 Task: Select Pets. Add to cart, from CVS_x000D_
 for 4287 Palmer Road, Westerville, Ohio 43081, Cell Number 614-742-1053, following items : Nutro Natural Choice Dry Dog Food Adult Chicken & Brown Rice Recipe (5 lb)_x000D_
 - 1, Rachael Ray Nutrish Real Chicken & Veggies Dry Dog Food (3.5 lb)_x000D_
 - 1, Nature''s Recipe Grain Free Dog Food Chicken, Sweet Potato and Pumpkin (4 lb)_x000D_
 - 1, Cesar Dry Dog Food Filet Mignon Flavor and Spring Vegetables Garnish (5 lb)_x000D_
 - 1, Purina Beggin'' Dog Treats Original with Bacon Strips (6 oz)_x000D_
 - 1
Action: Mouse moved to (465, 95)
Screenshot: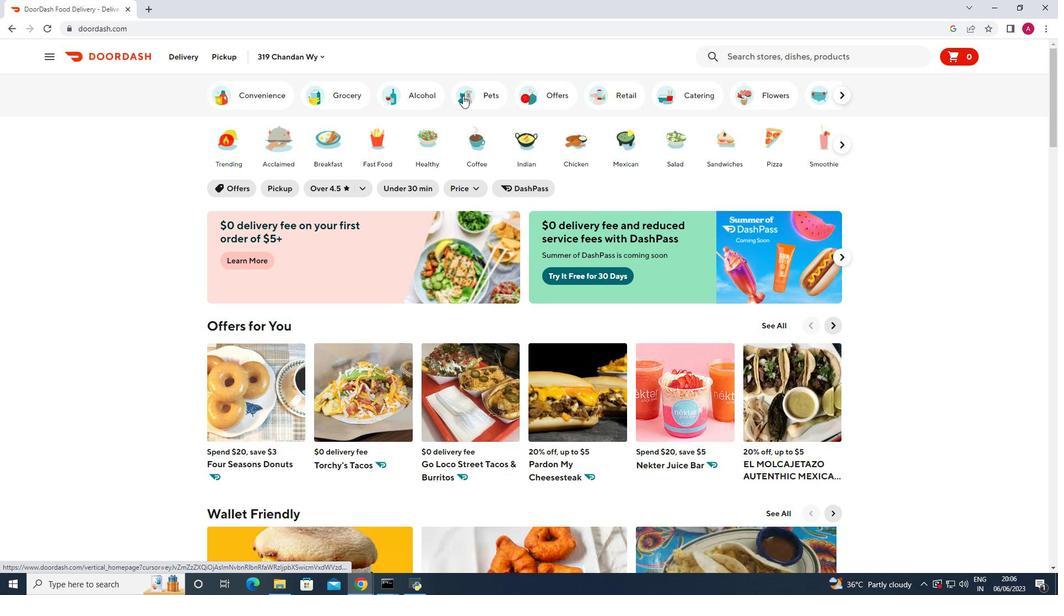 
Action: Mouse pressed left at (465, 95)
Screenshot: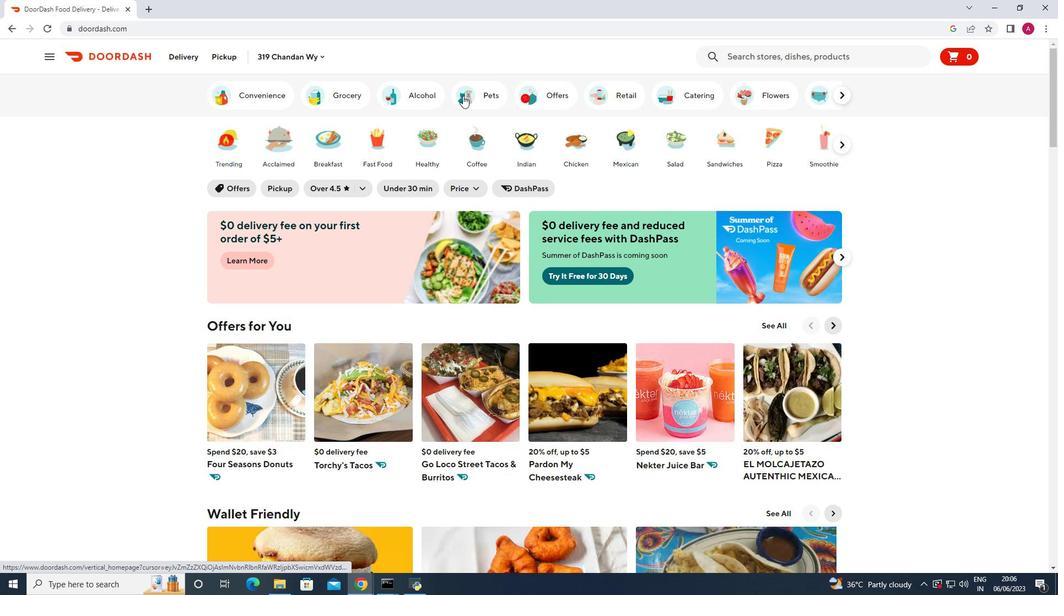 
Action: Mouse moved to (815, 297)
Screenshot: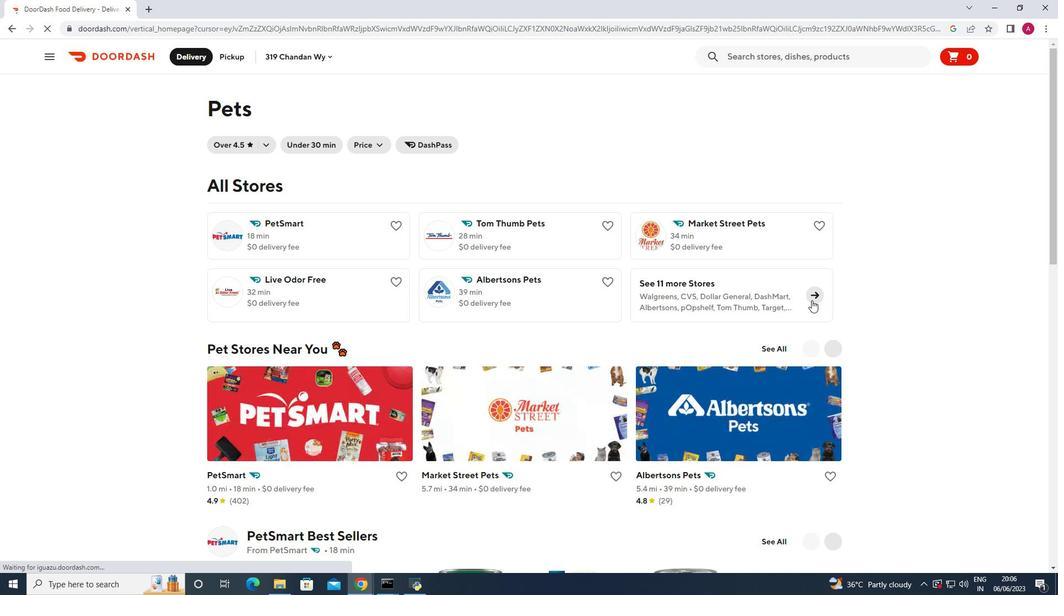 
Action: Mouse pressed left at (815, 297)
Screenshot: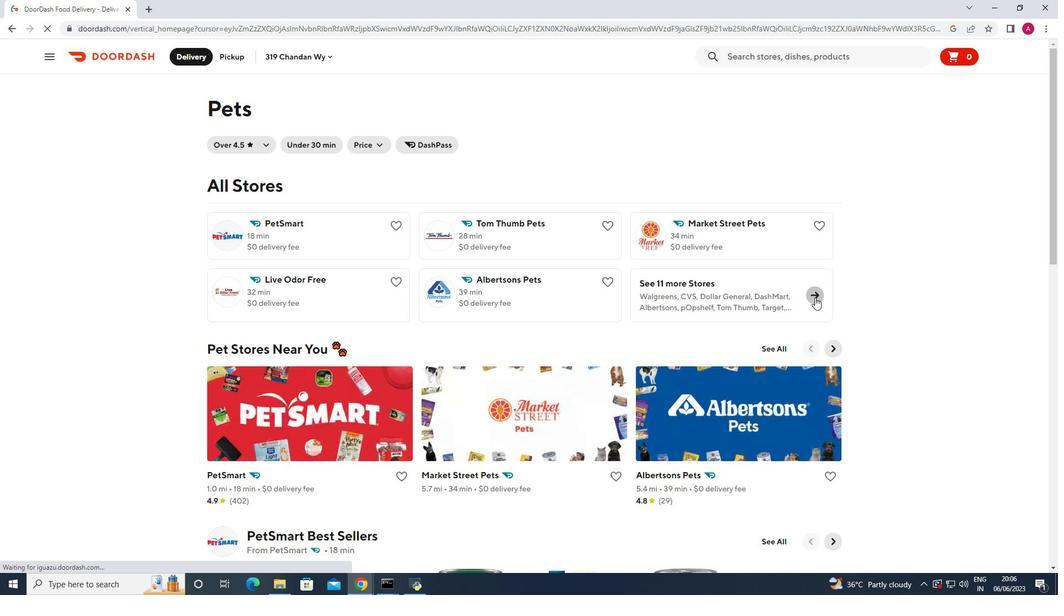 
Action: Mouse moved to (302, 285)
Screenshot: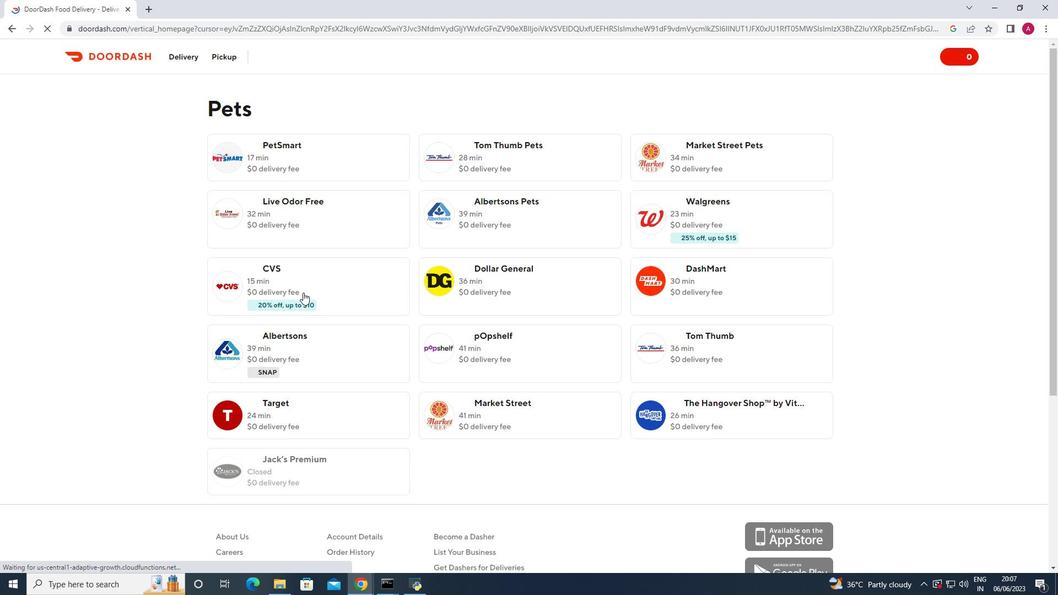 
Action: Mouse pressed left at (302, 285)
Screenshot: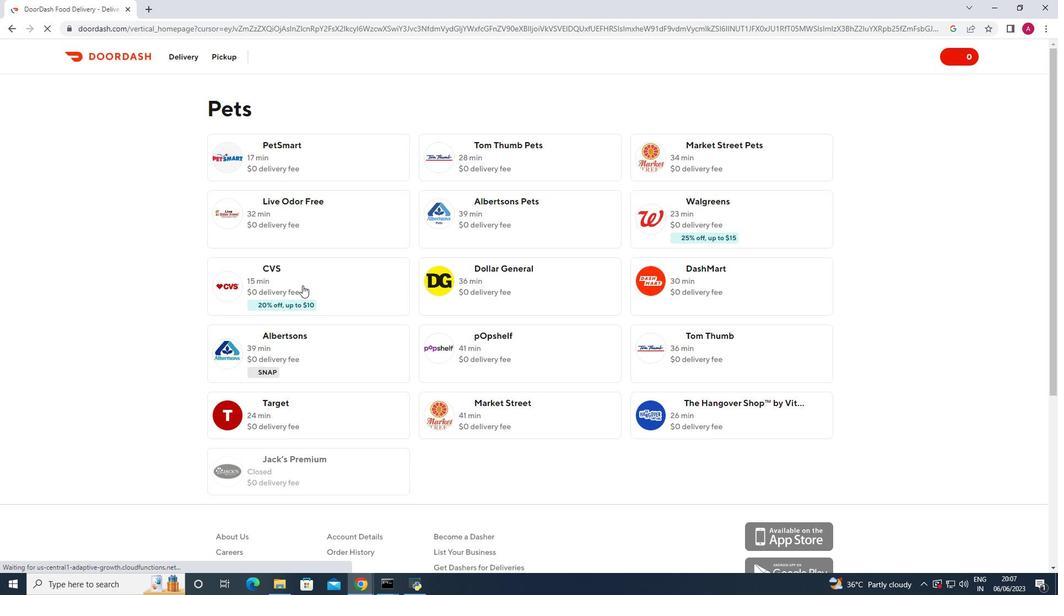 
Action: Mouse moved to (232, 56)
Screenshot: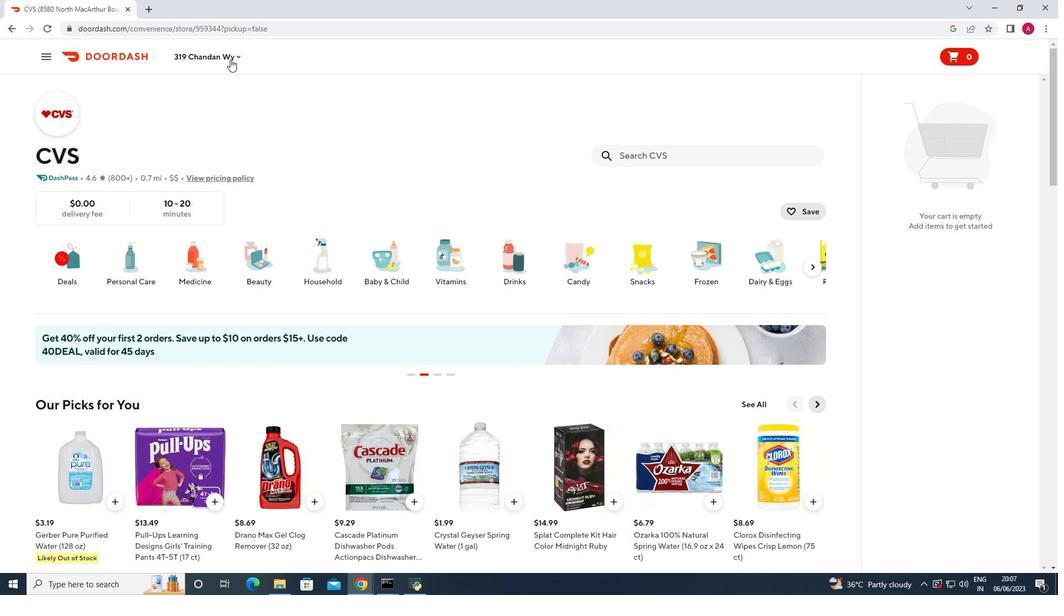 
Action: Mouse pressed left at (232, 56)
Screenshot: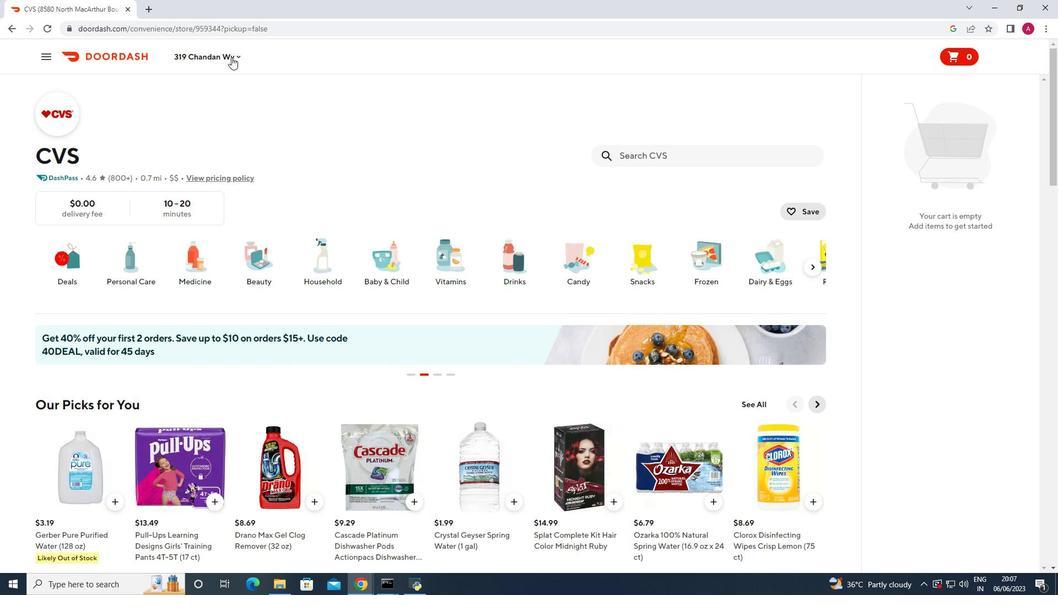 
Action: Mouse moved to (244, 103)
Screenshot: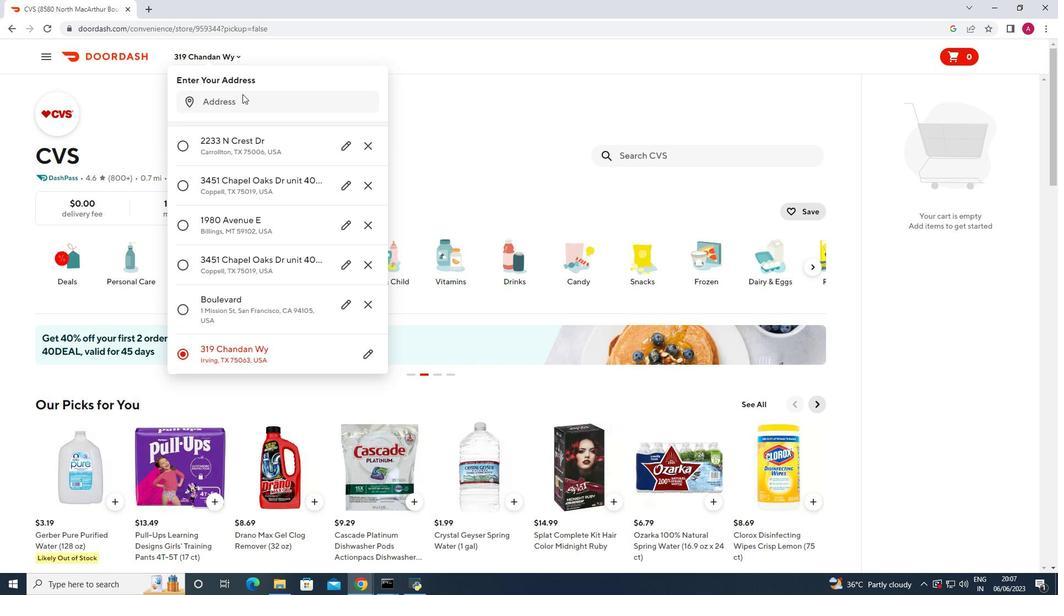 
Action: Mouse pressed left at (244, 103)
Screenshot: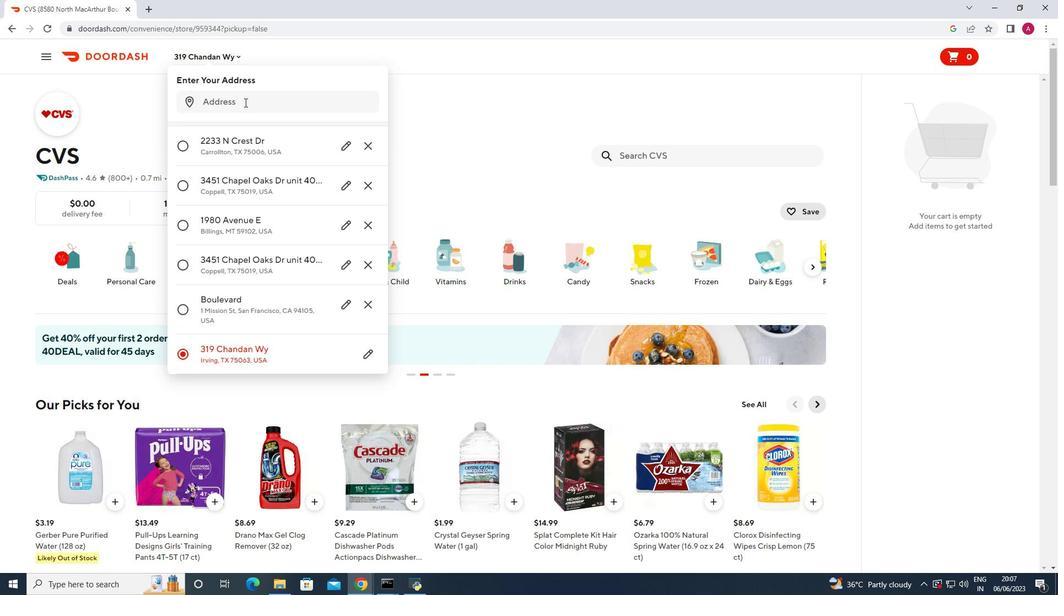 
Action: Key pressed 4287<Key.space>plamer<Key.space>road<Key.space>westerville<Key.space>ohio<Key.space>43081<Key.enter>
Screenshot: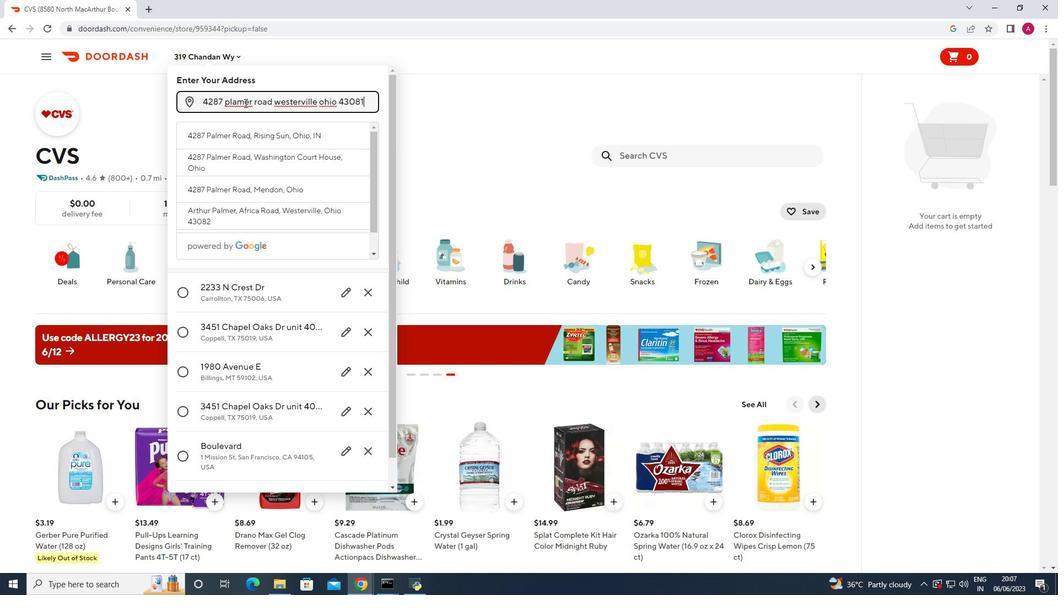 
Action: Mouse moved to (321, 458)
Screenshot: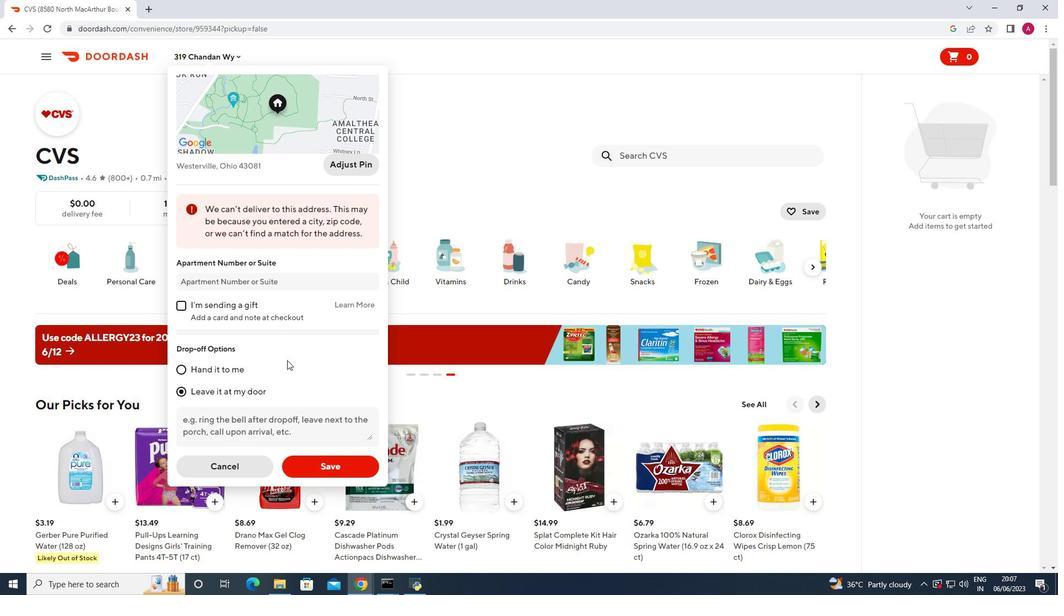 
Action: Mouse pressed left at (321, 458)
Screenshot: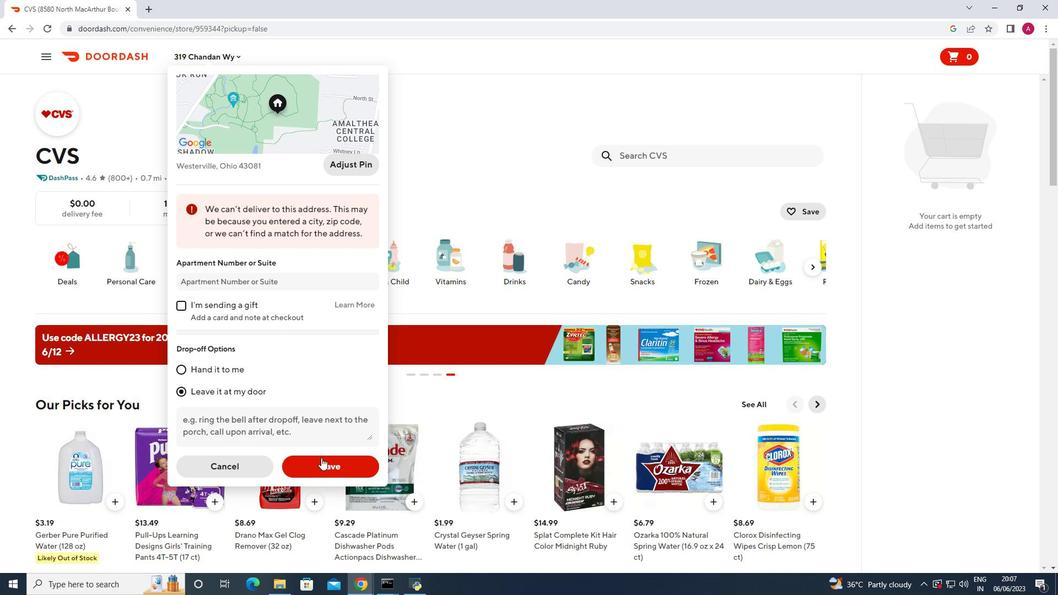 
Action: Mouse moved to (664, 147)
Screenshot: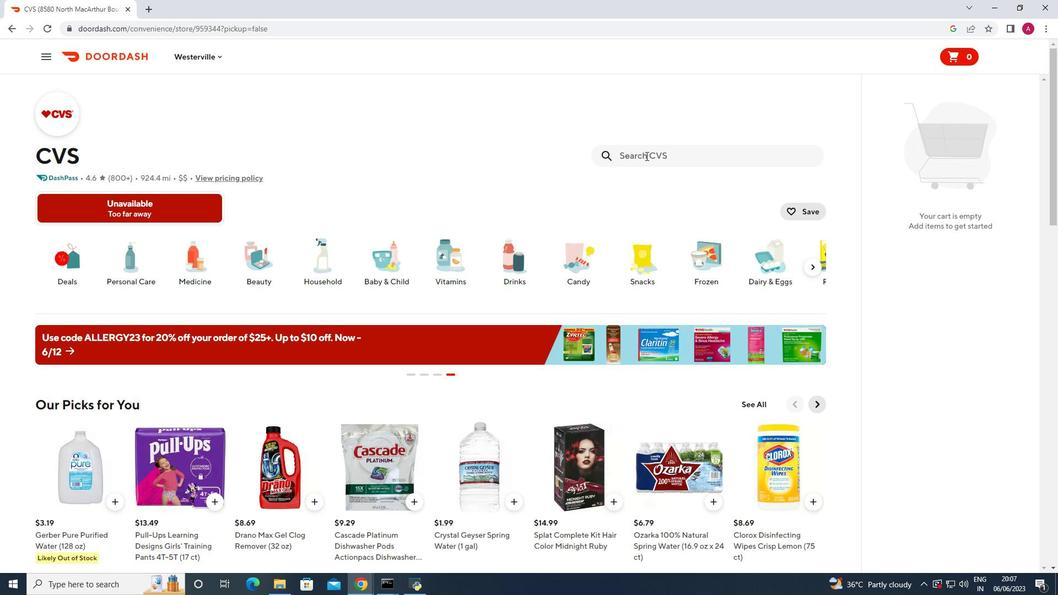 
Action: Mouse pressed left at (664, 147)
Screenshot: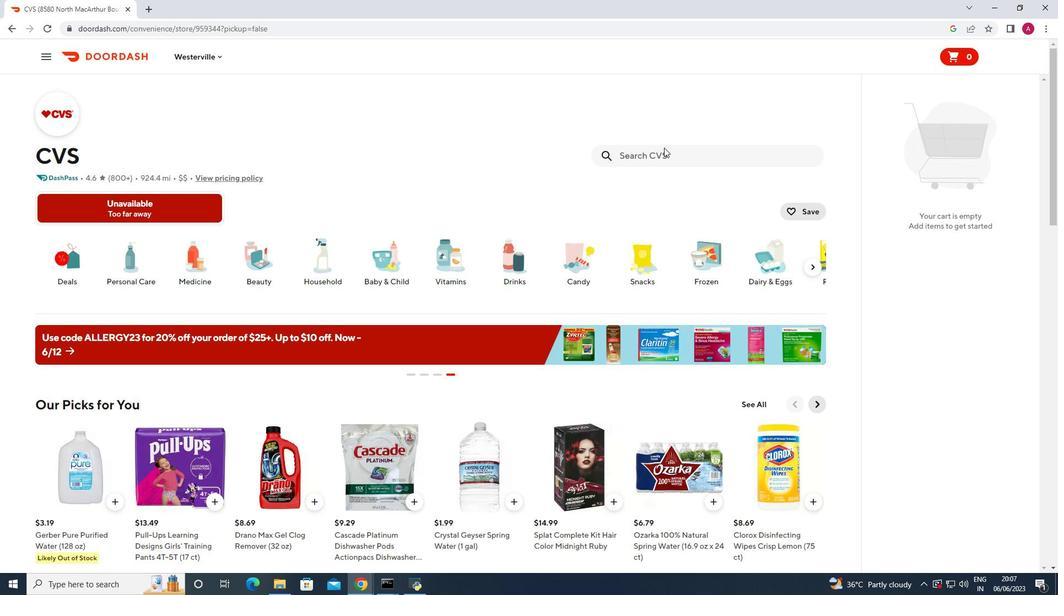 
Action: Mouse moved to (587, 126)
Screenshot: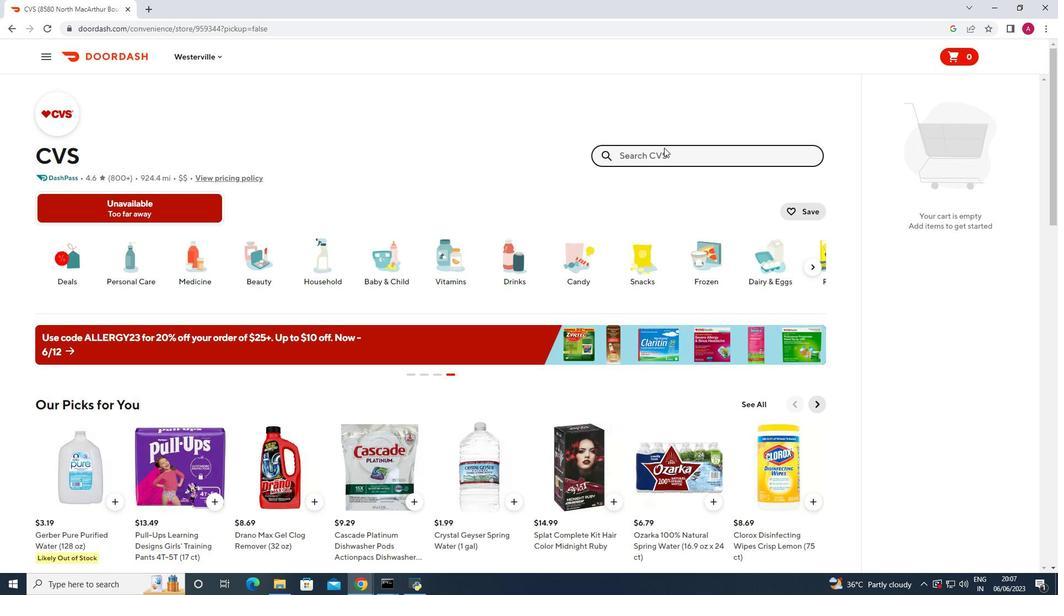 
Action: Key pressed nutro<Key.space>natural<Key.space>choice<Key.space>dry<Key.space>dog<Key.space>food<Key.space>aduly<Key.backspace>t<Key.space>chicken<Key.space>and<Key.space>v<Key.backspace>brown<Key.space>rice<Key.space>recipe<Key.enter>
Screenshot: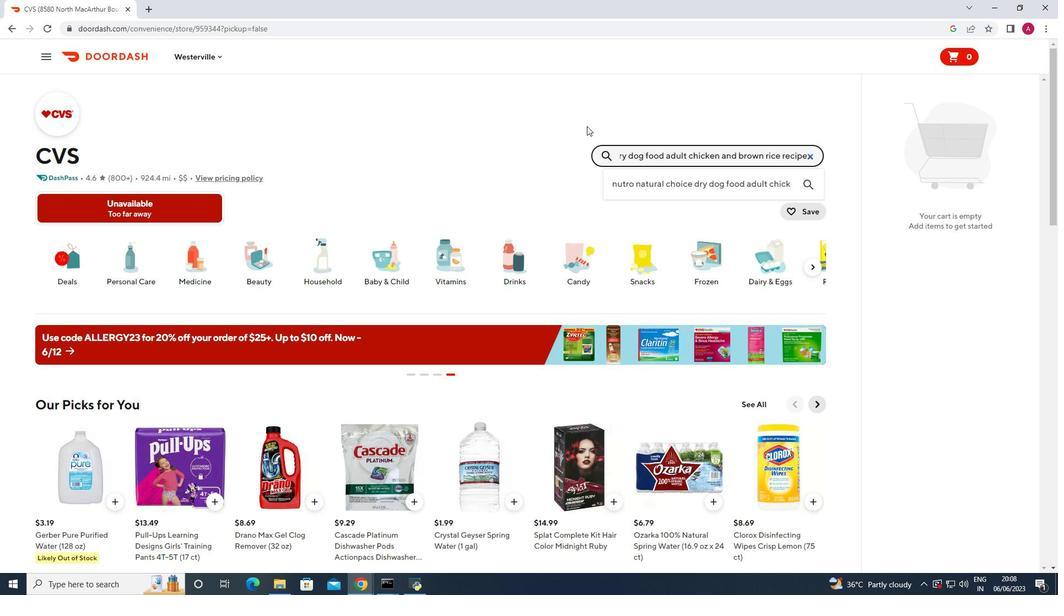 
Action: Mouse moved to (672, 119)
Screenshot: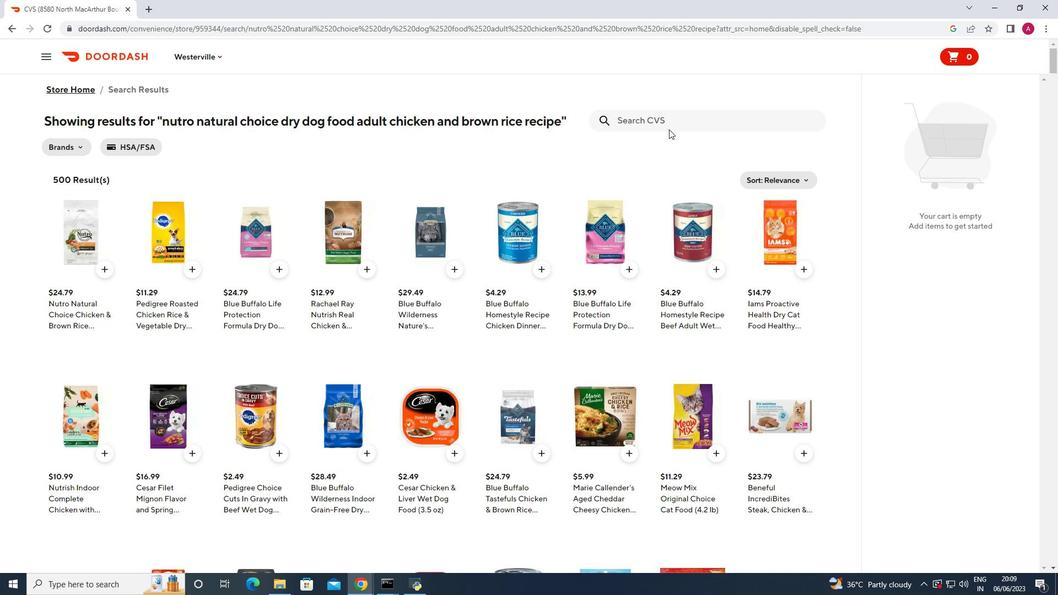 
Action: Mouse pressed left at (672, 119)
Screenshot: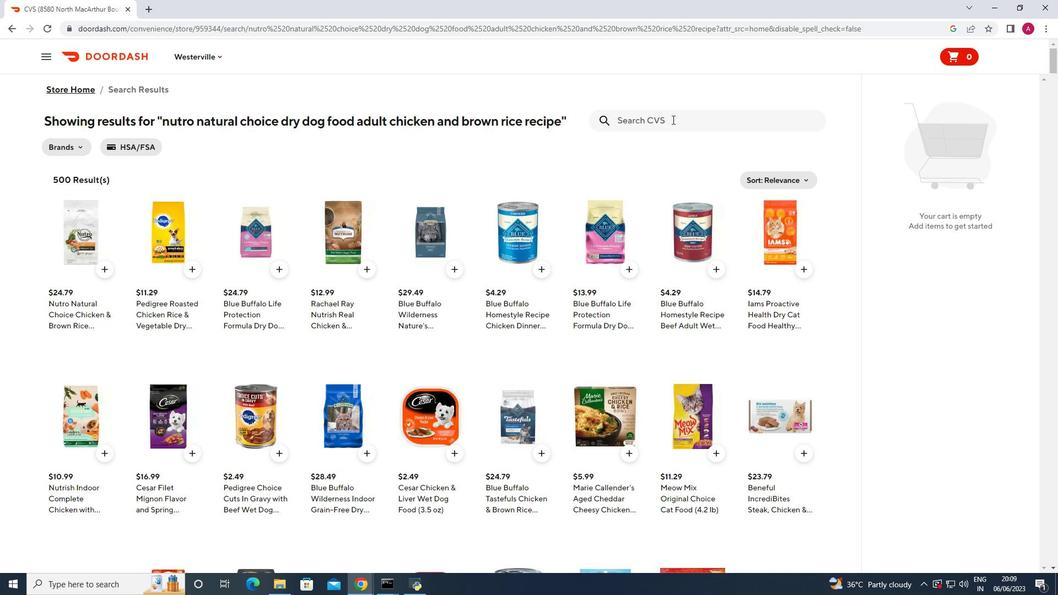 
Action: Mouse moved to (559, 87)
Screenshot: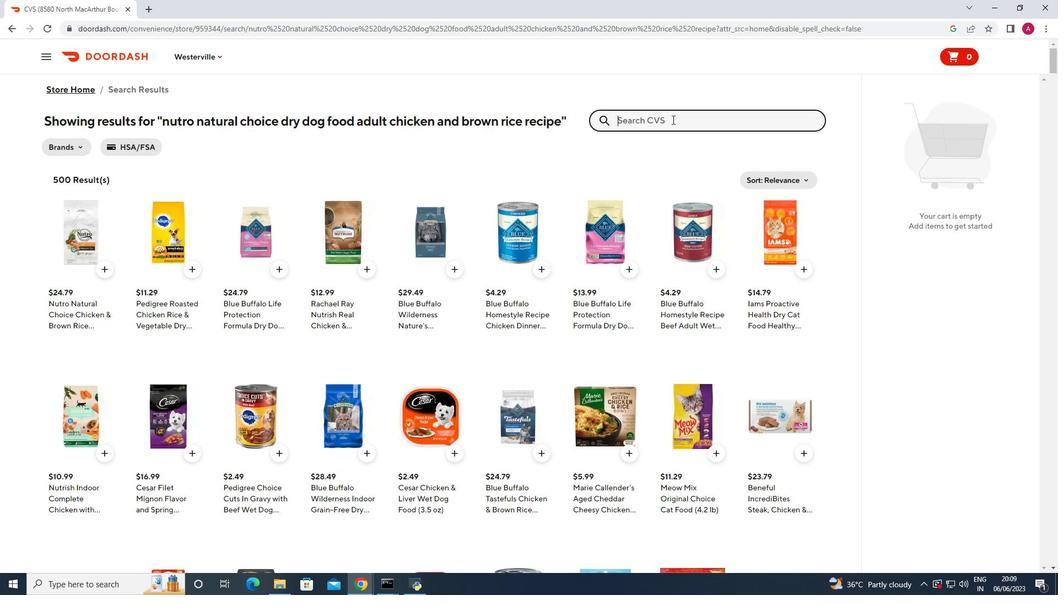 
Action: Key pressed racheal<Key.space>ray<Key.space>nutrish<Key.space>real<Key.space>chicken<Key.space>and<Key.space>veggies<Key.space>dry<Key.space>
Screenshot: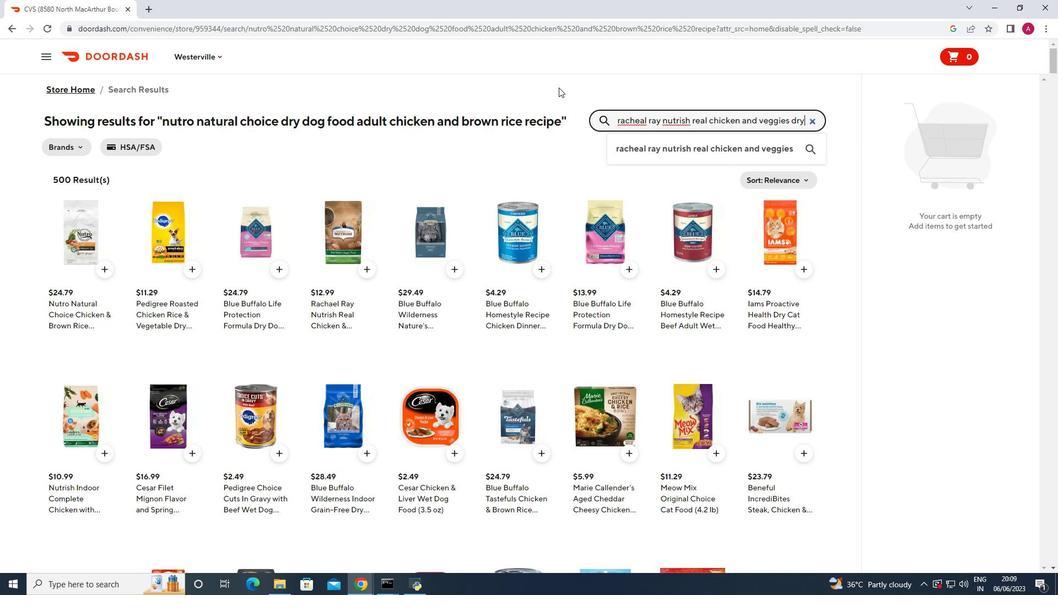 
Action: Mouse moved to (559, 87)
Screenshot: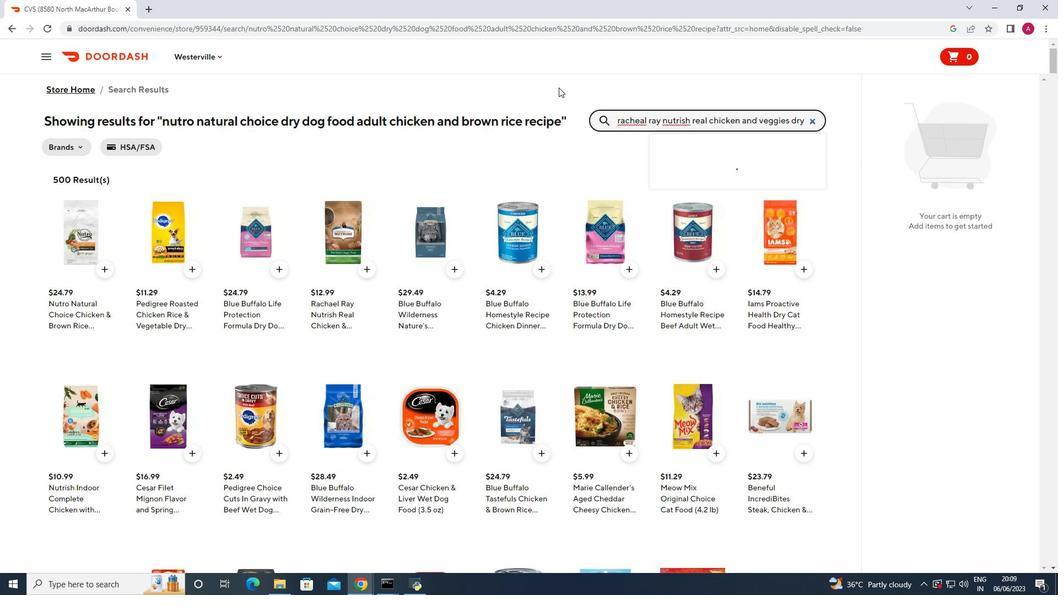 
Action: Key pressed dog<Key.space>food<Key.enter>
Screenshot: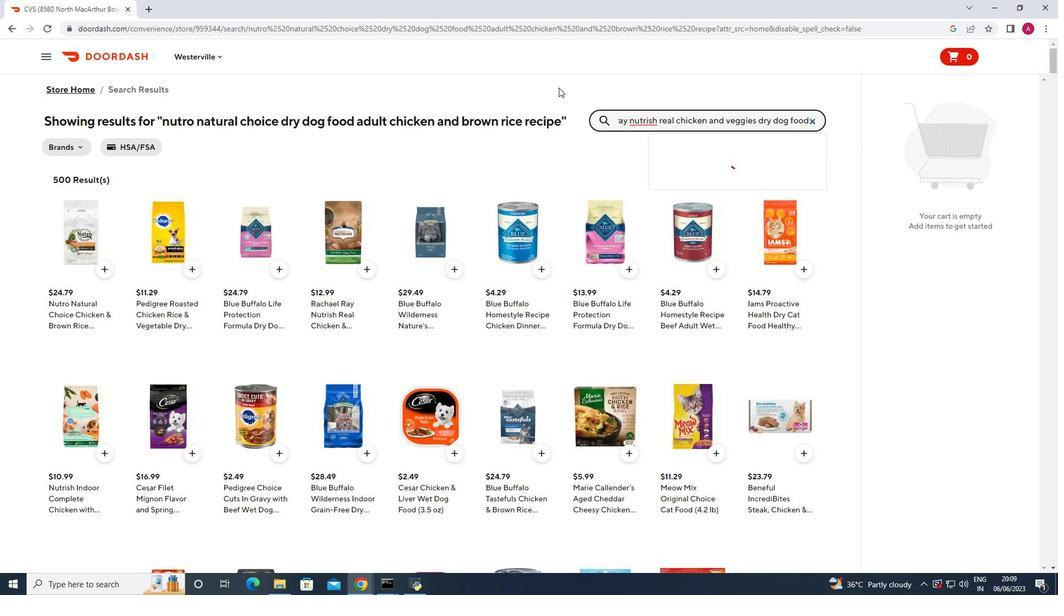
Action: Mouse moved to (101, 287)
Screenshot: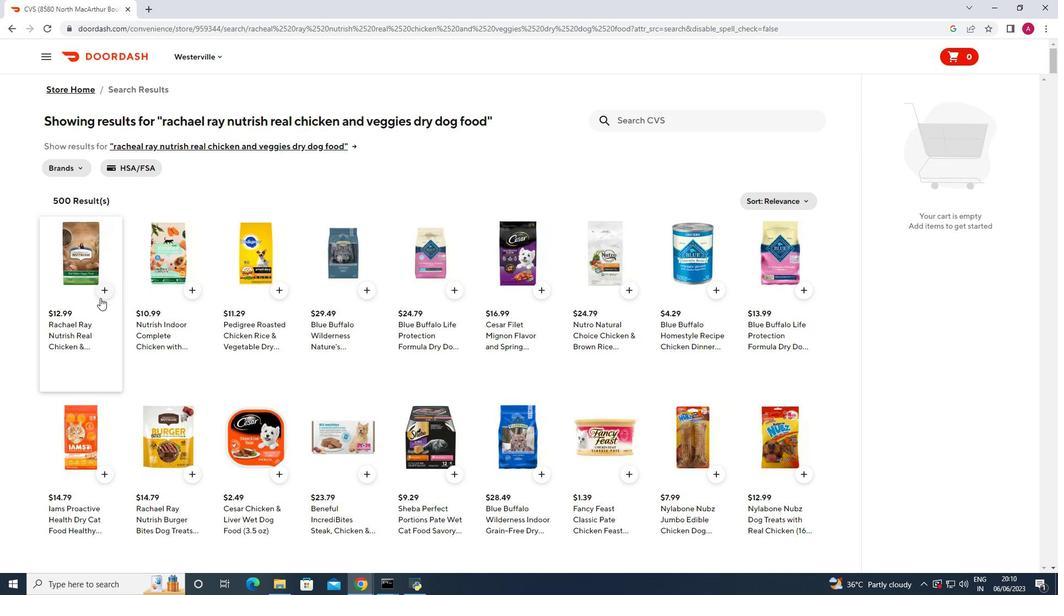 
Action: Mouse pressed left at (101, 287)
Screenshot: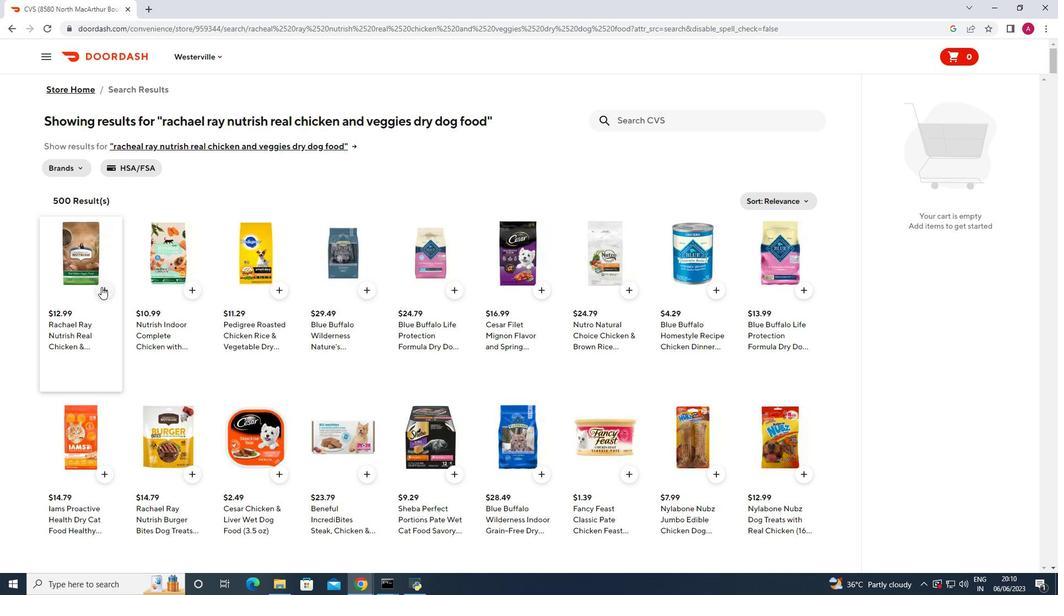 
Action: Mouse moved to (661, 114)
Screenshot: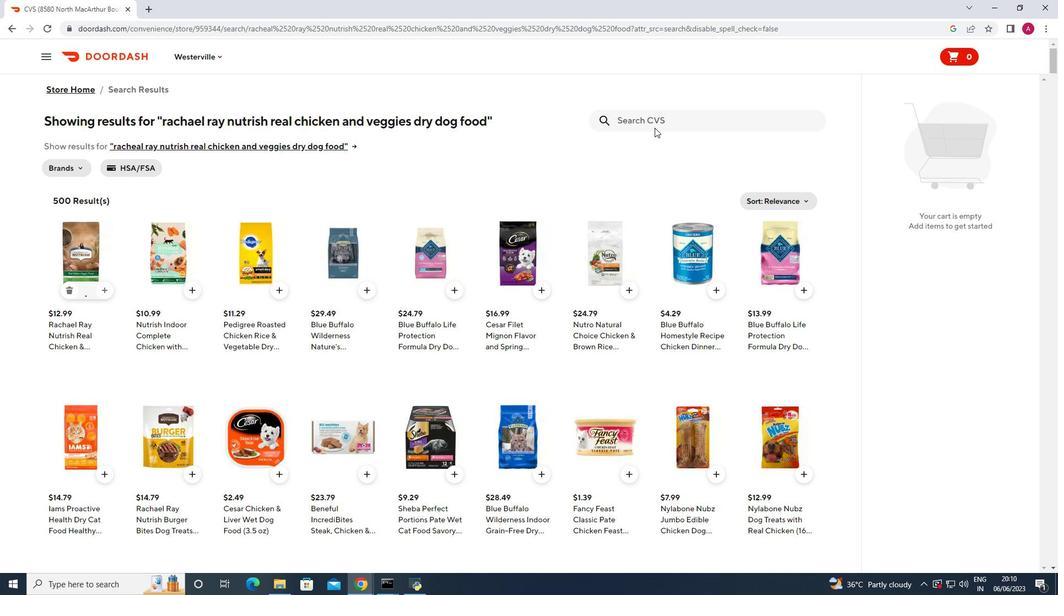 
Action: Mouse pressed left at (661, 114)
Screenshot: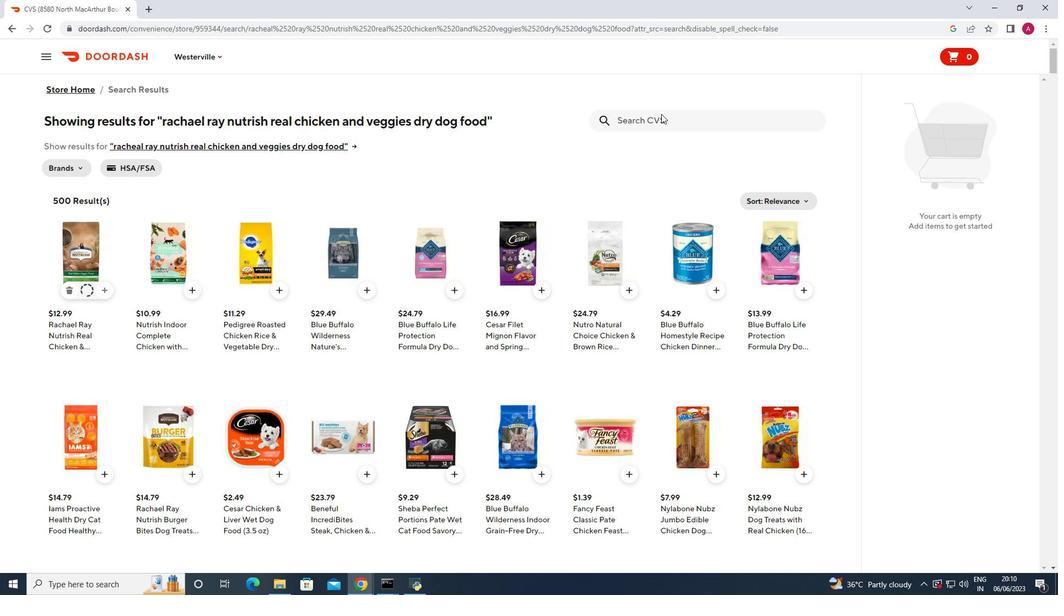 
Action: Mouse moved to (658, 115)
Screenshot: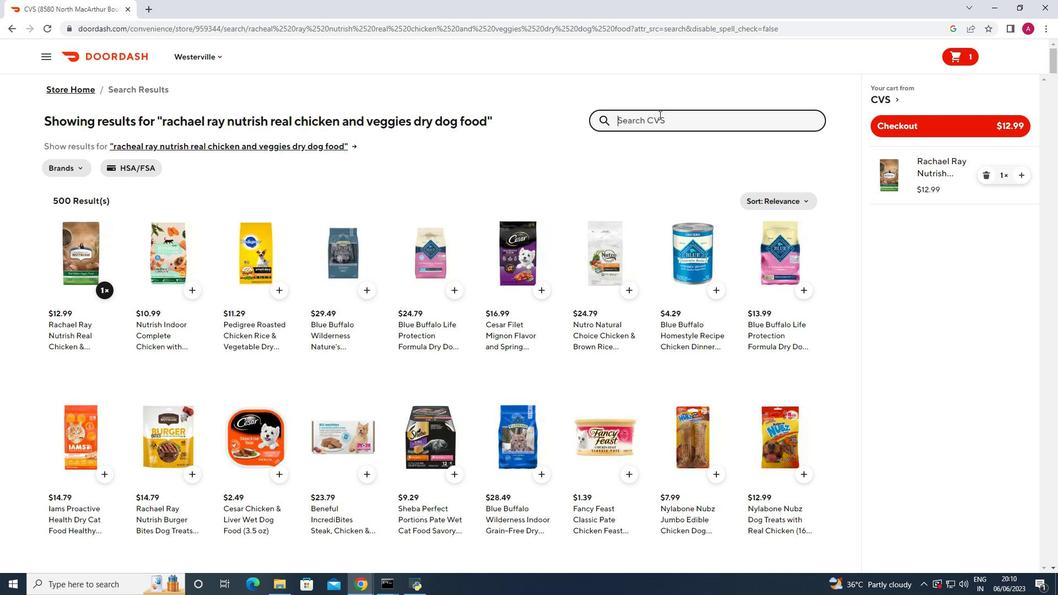 
Action: Key pressed m<Key.backspace>nature<Key.space>rece<Key.backspace>ipe<Key.space>grain<Key.space>free<Key.space>dog<Key.space>food<Key.space>chicken<Key.space>sweet<Key.space>potato<Key.space>and<Key.space>pumpkin<Key.space><Key.enter>
Screenshot: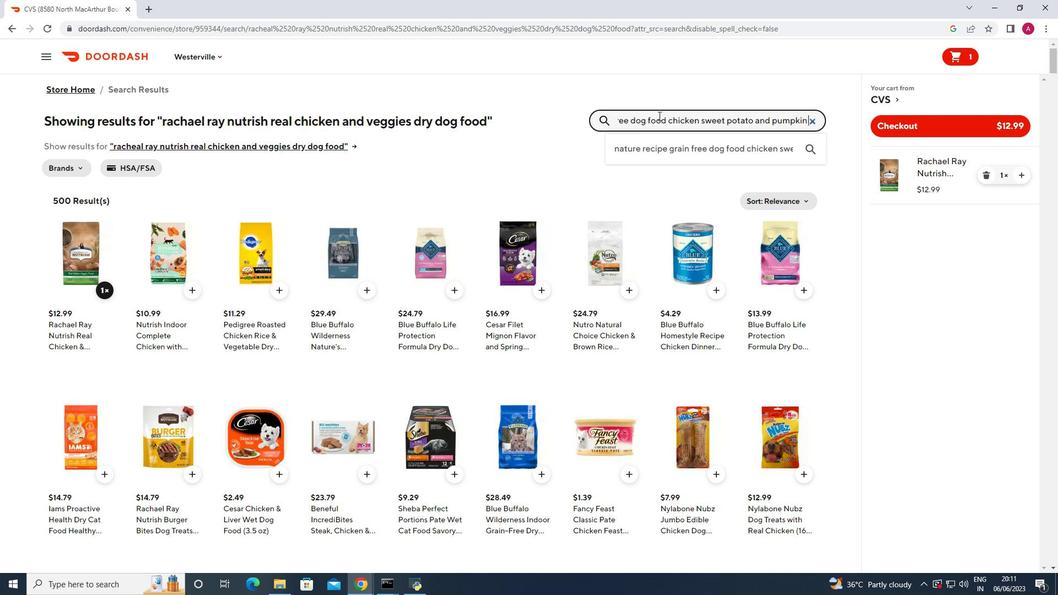 
Action: Mouse moved to (667, 122)
Screenshot: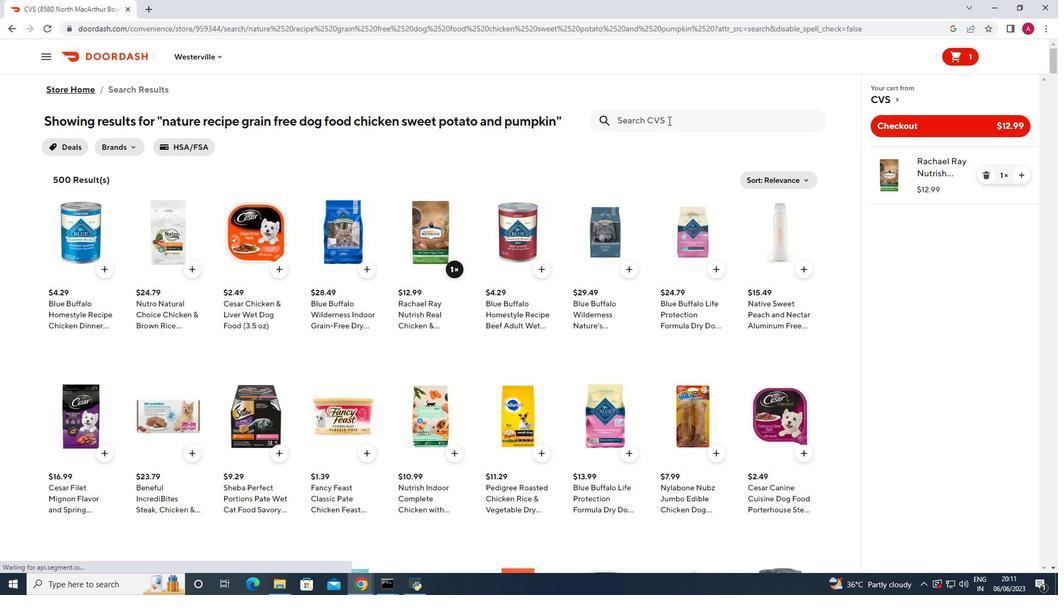
Action: Mouse pressed left at (667, 122)
Screenshot: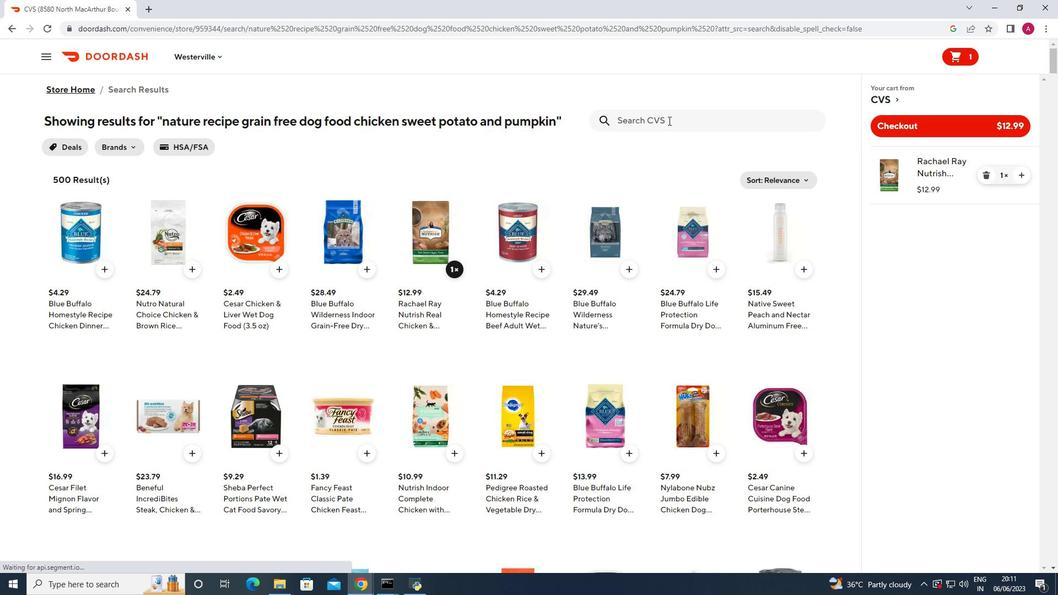 
Action: Mouse moved to (580, 100)
Screenshot: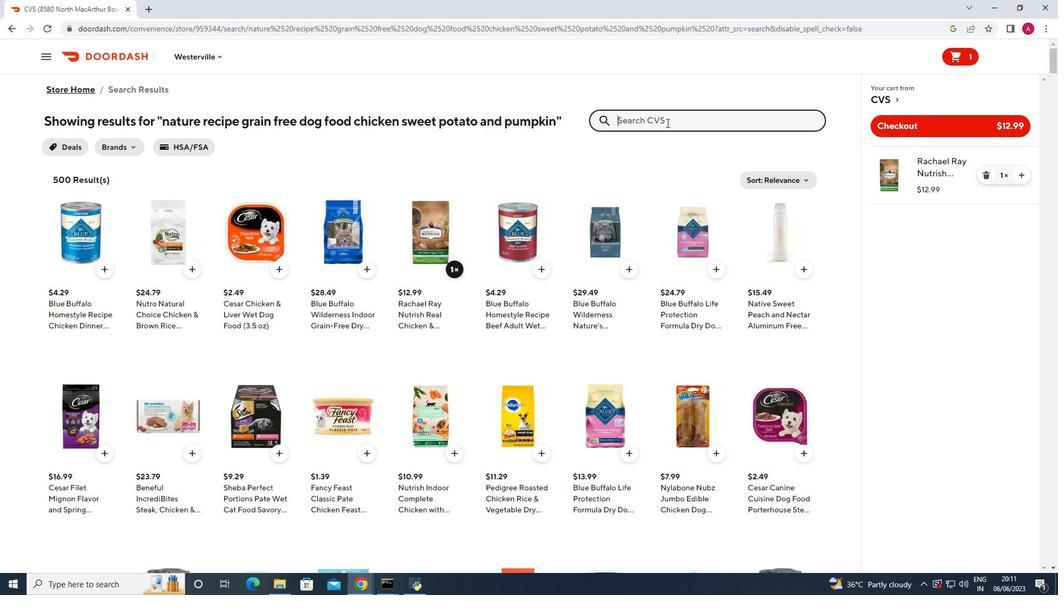 
Action: Key pressed cesar<Key.space>dry<Key.space>dog<Key.space>food<Key.space>filet<Key.space>mignon<Key.space>flavor<Key.space>and<Key.space>spring<Key.space>vegetables<Key.space>garnish<Key.space><Key.enter>
Screenshot: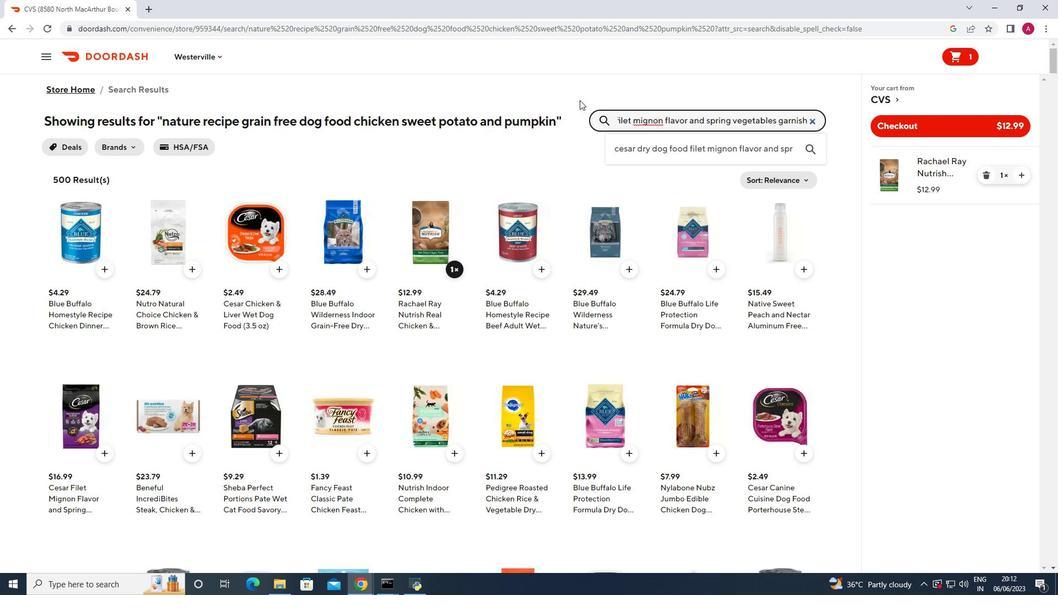 
Action: Mouse moved to (728, 117)
Screenshot: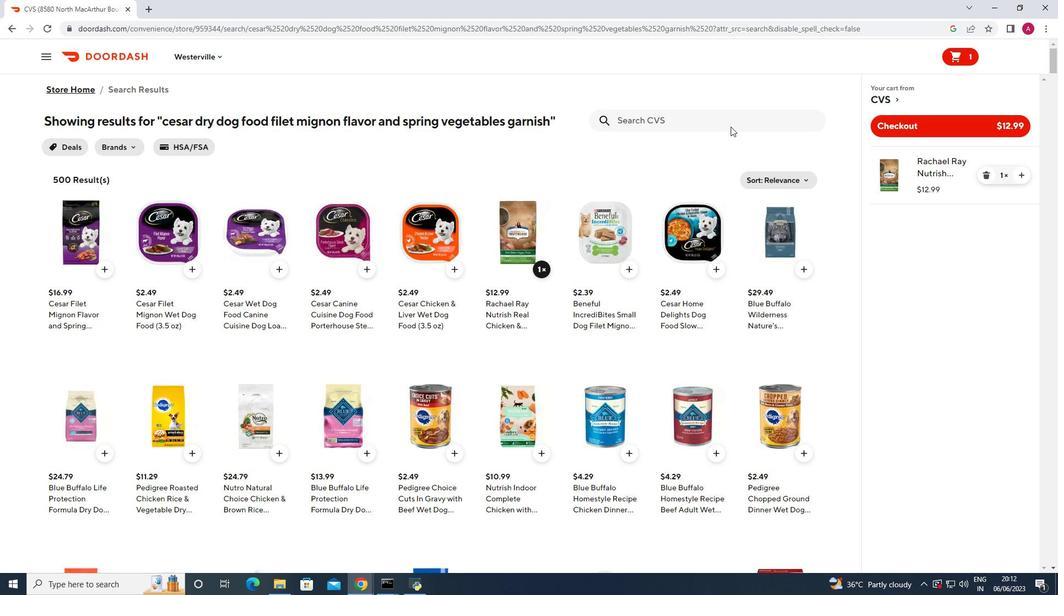 
Action: Mouse pressed left at (728, 117)
Screenshot: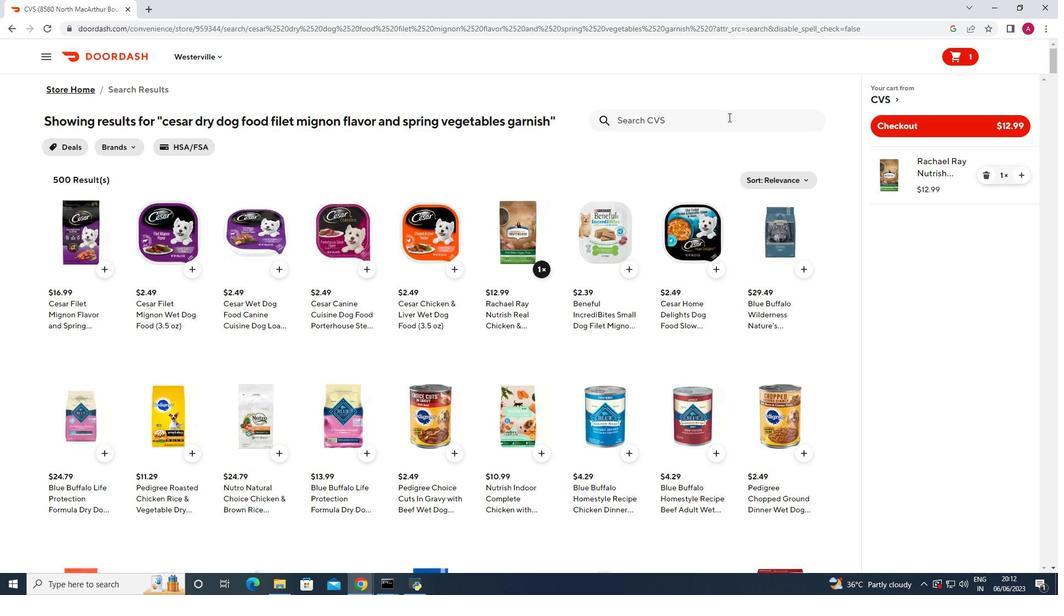 
Action: Mouse moved to (564, 82)
Screenshot: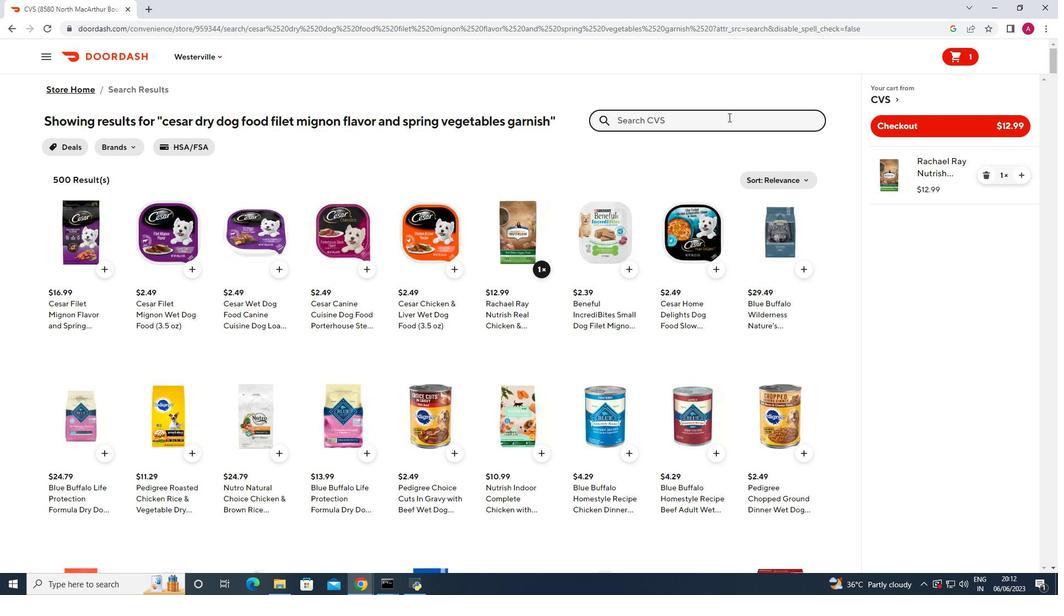 
Action: Key pressed purina<Key.space>beggin<Key.space>dog<Key.space>treats<Key.space>original<Key.space>with<Key.space>bacon<Key.space>strips<Key.enter>
Screenshot: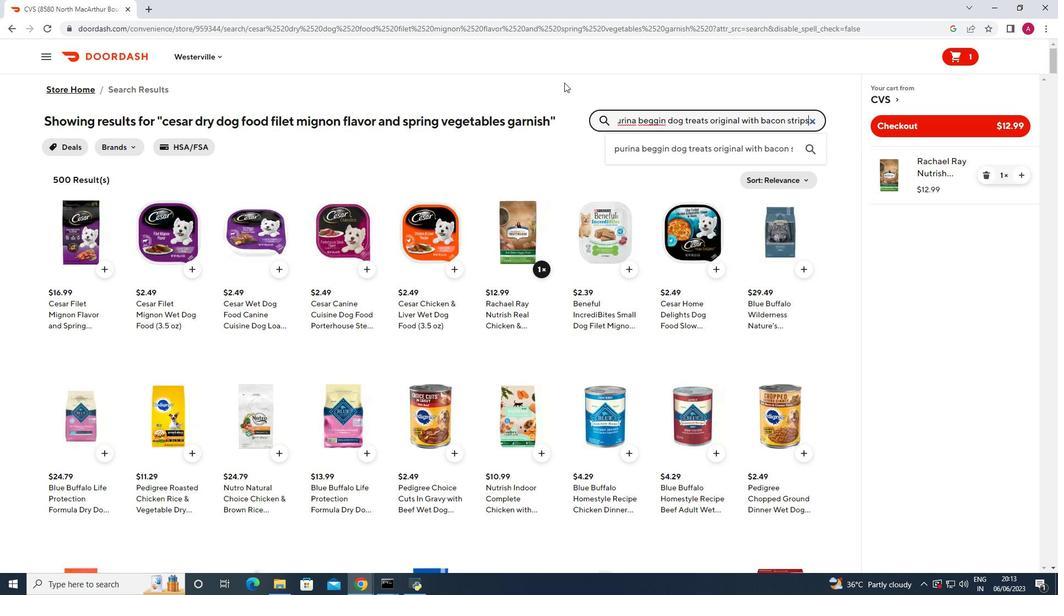 
Action: Mouse moved to (631, 210)
Screenshot: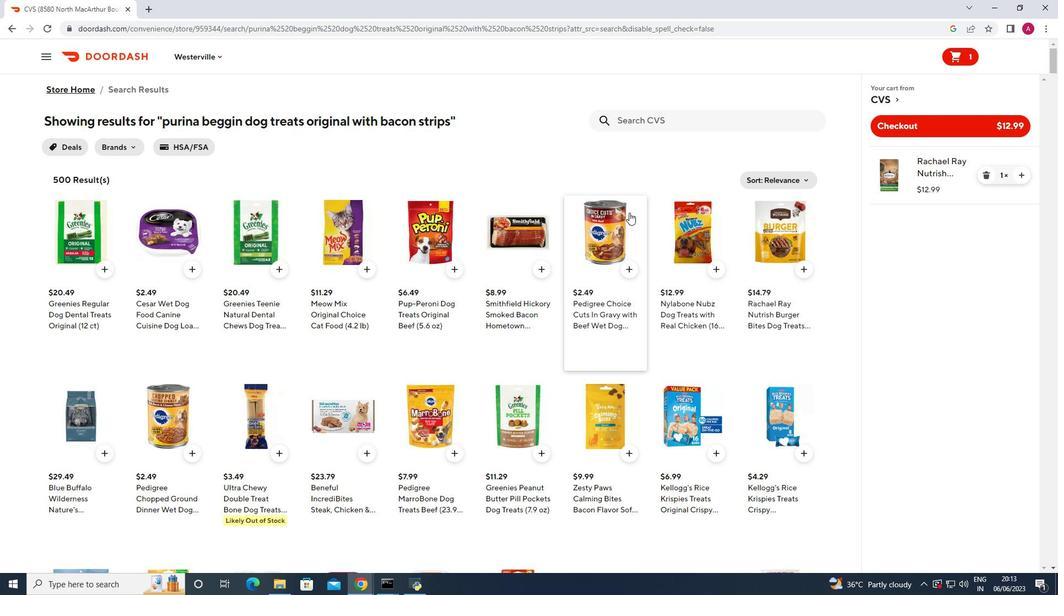 
